 Task: Change object animations to fly out to right.
Action: Mouse moved to (573, 110)
Screenshot: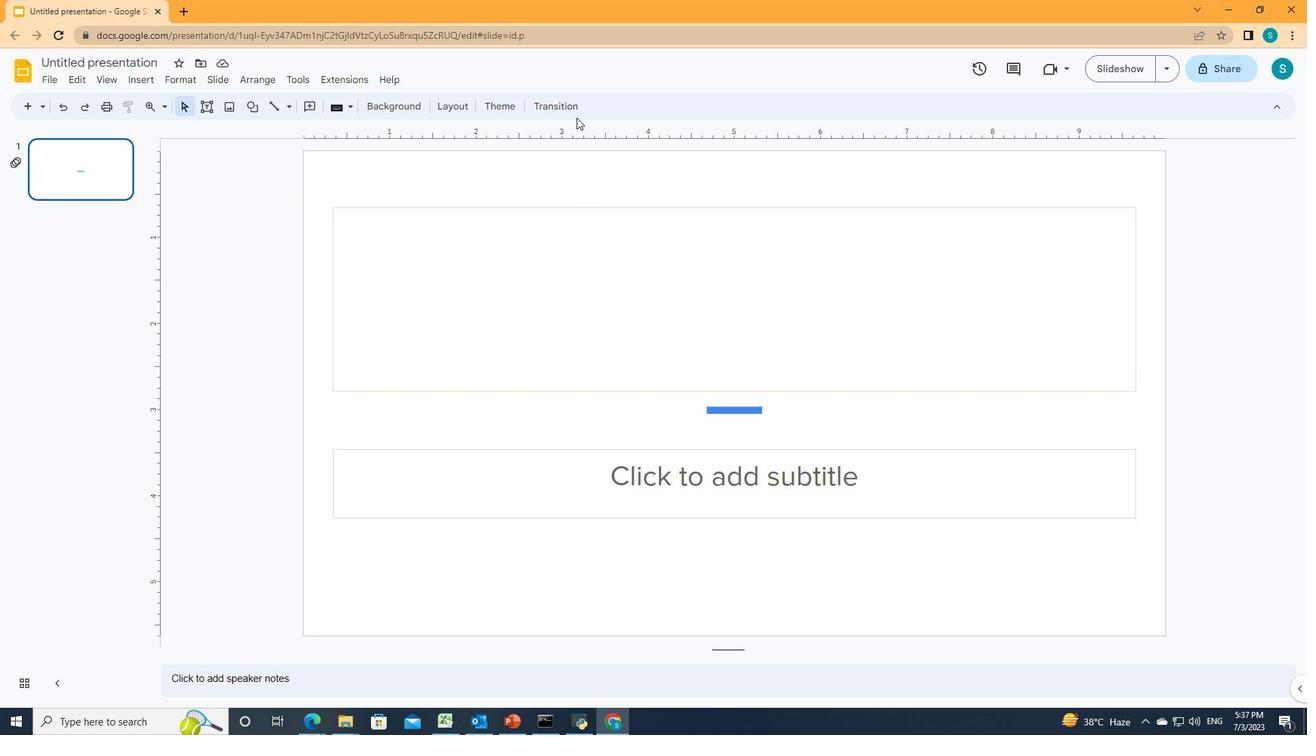 
Action: Mouse pressed left at (573, 110)
Screenshot: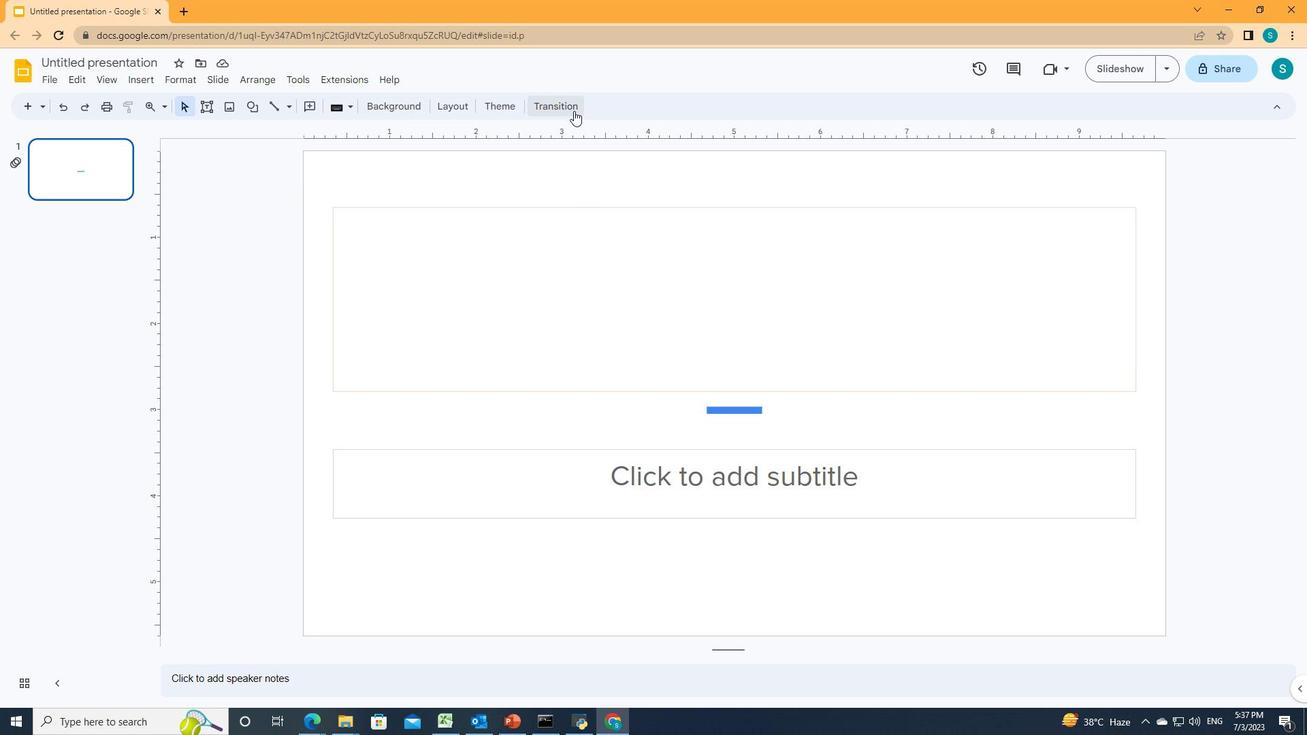 
Action: Mouse moved to (1115, 405)
Screenshot: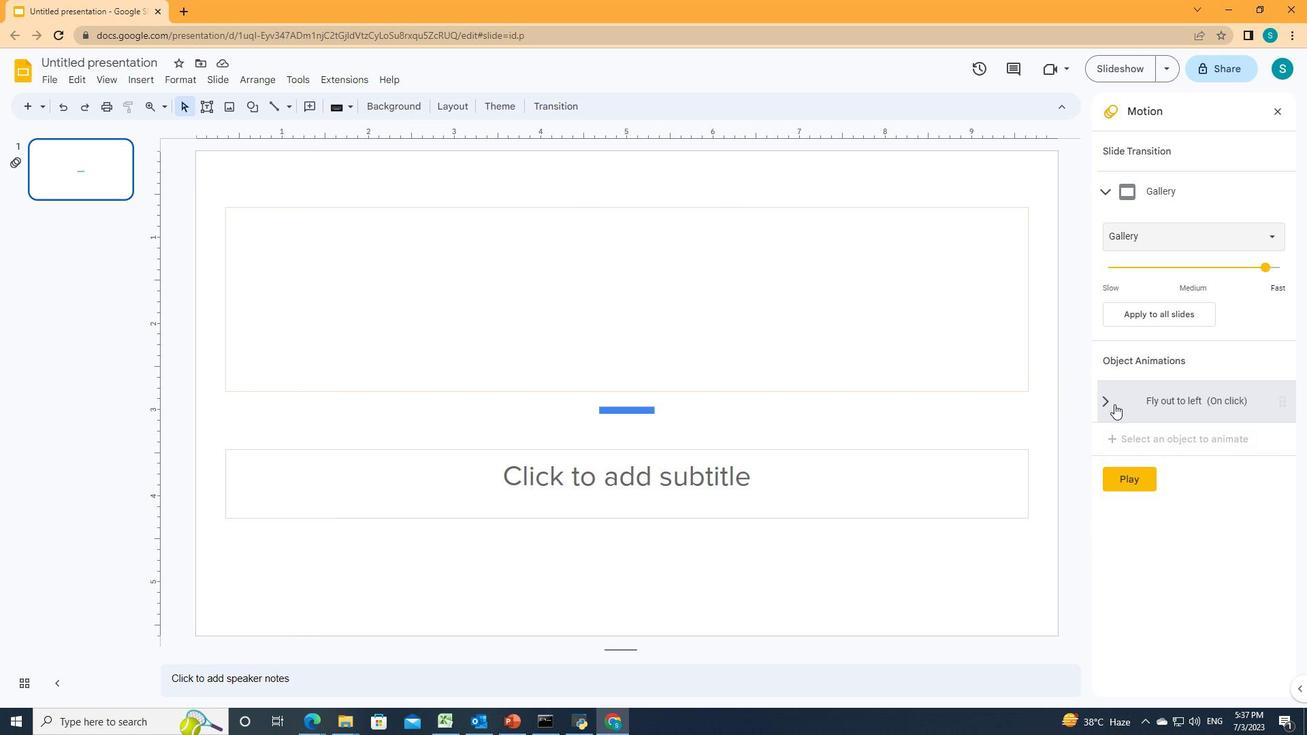 
Action: Mouse pressed left at (1115, 405)
Screenshot: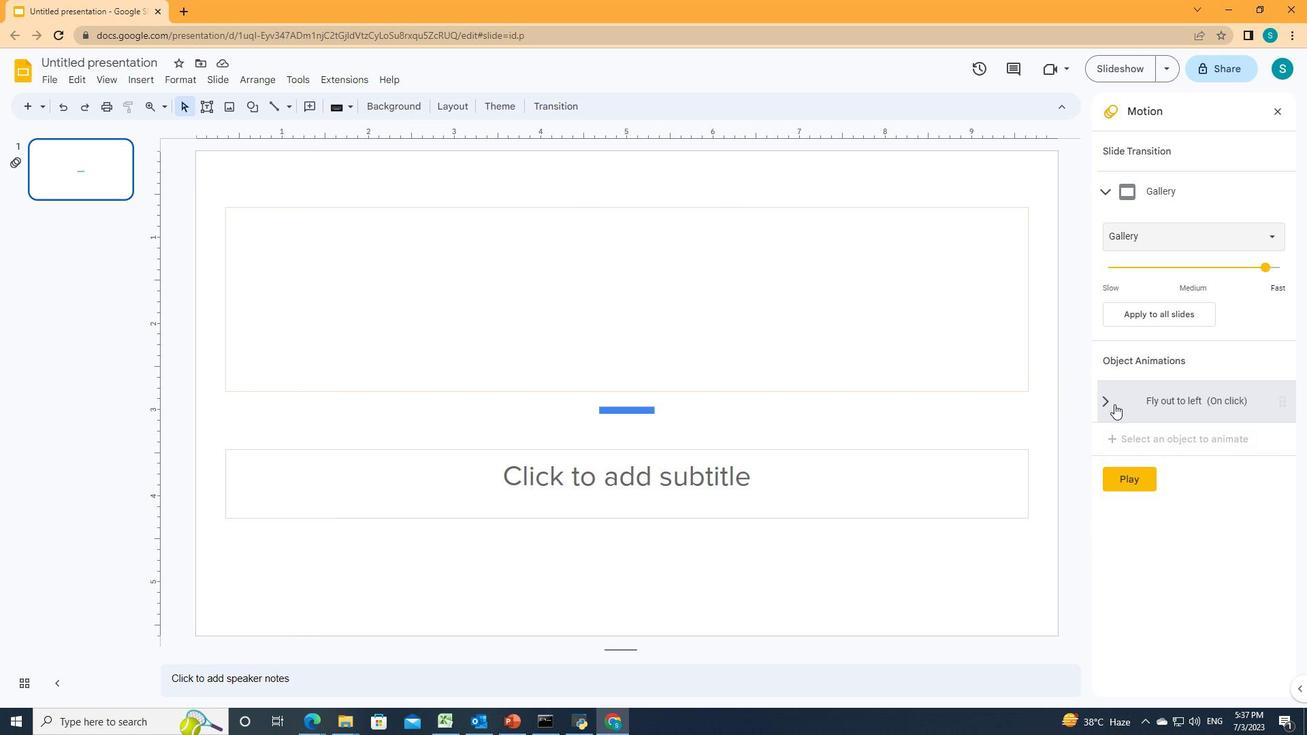 
Action: Mouse moved to (1187, 320)
Screenshot: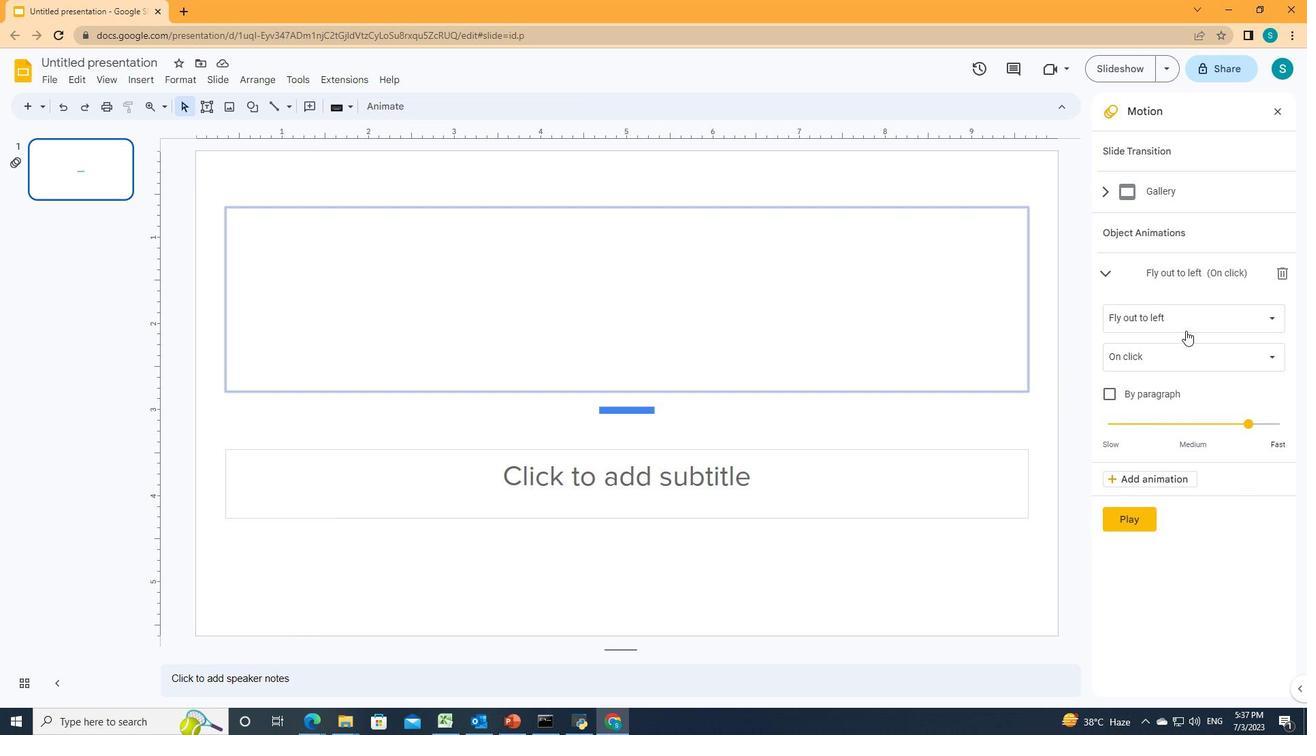 
Action: Mouse pressed left at (1187, 320)
Screenshot: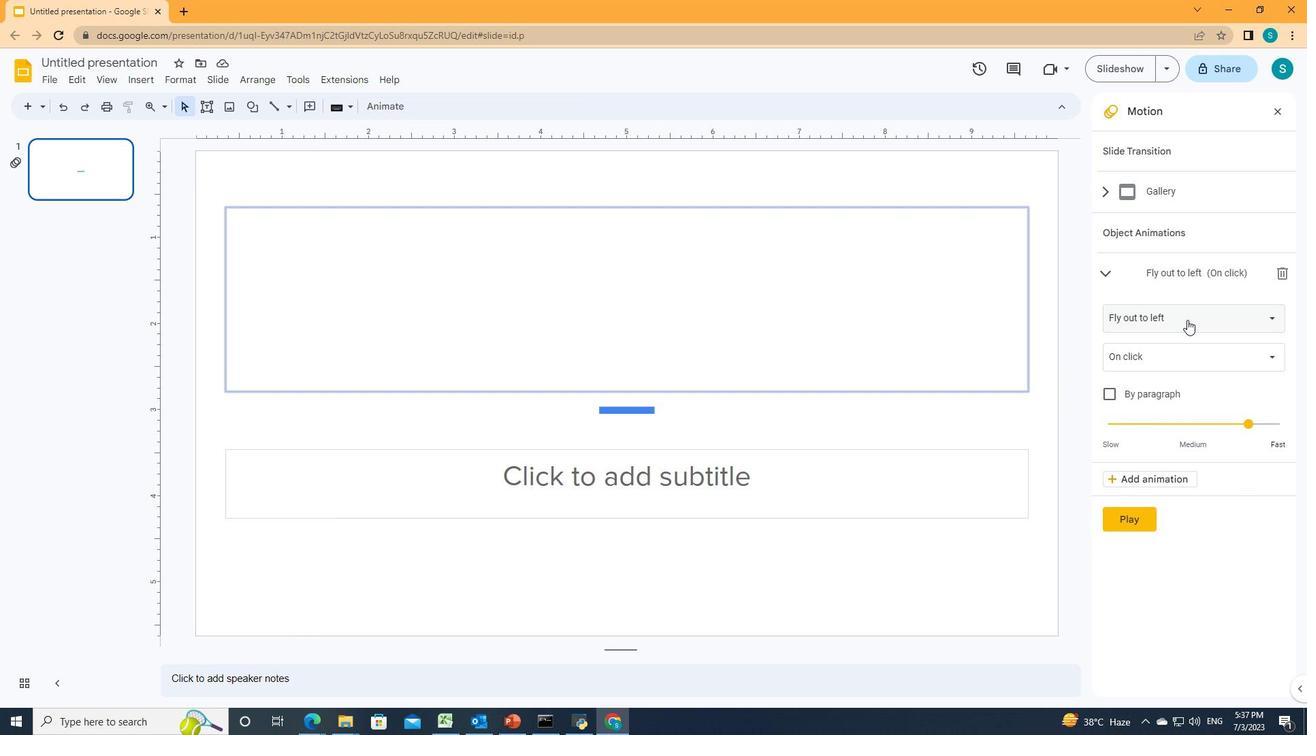 
Action: Mouse moved to (1161, 541)
Screenshot: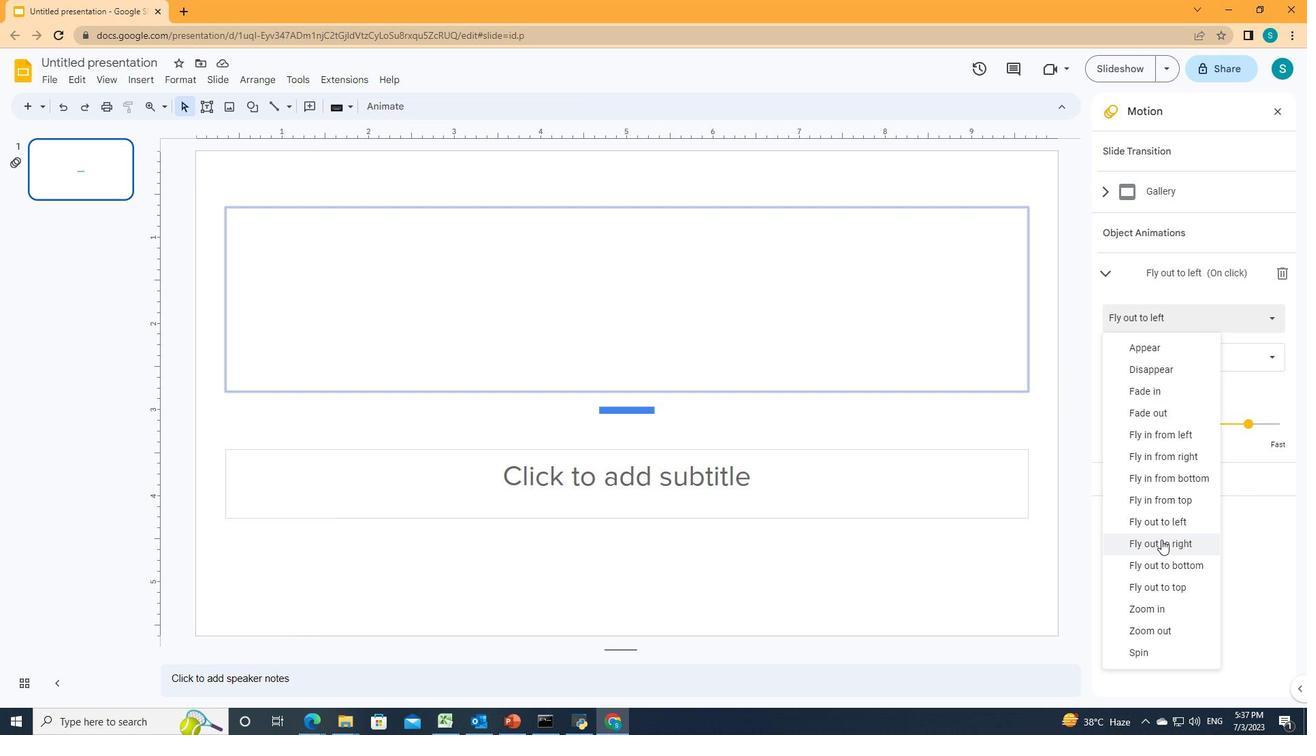 
Action: Mouse pressed left at (1161, 541)
Screenshot: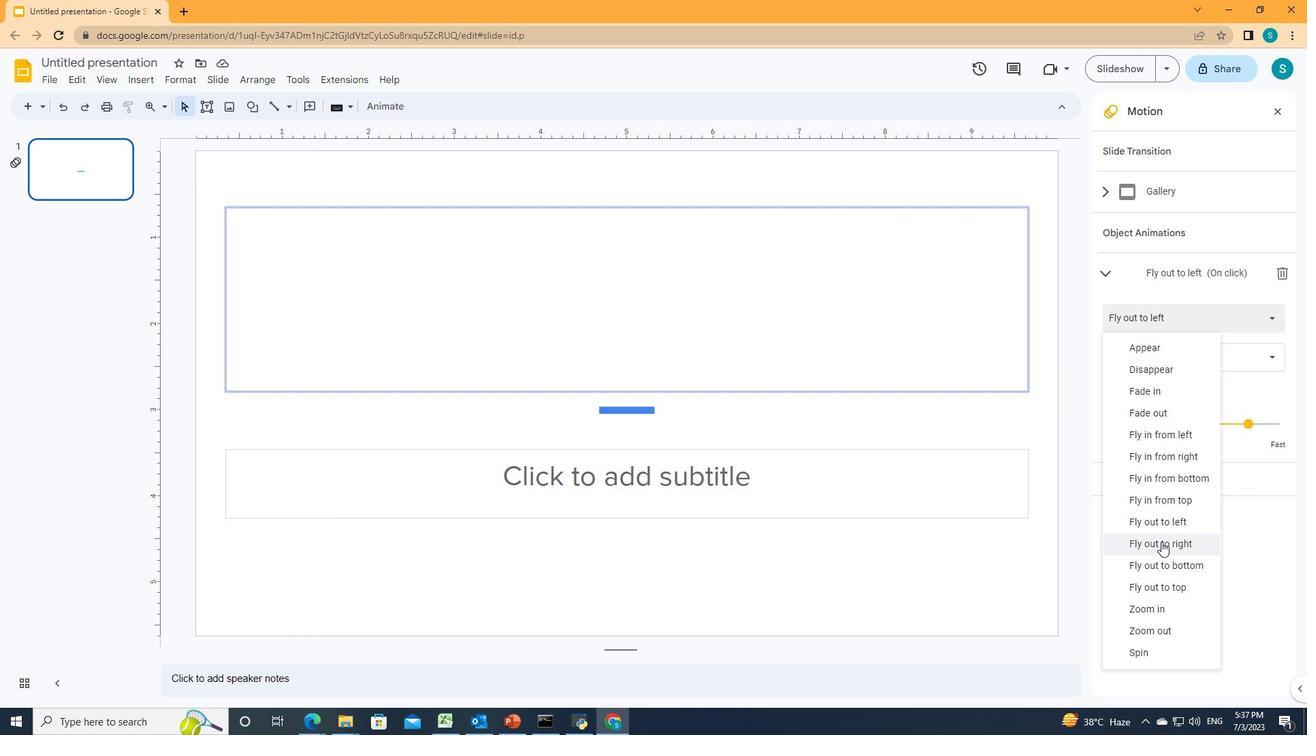 
